 Task: Check the average views per listing of barbeque in the last 3 years.
Action: Mouse moved to (797, 182)
Screenshot: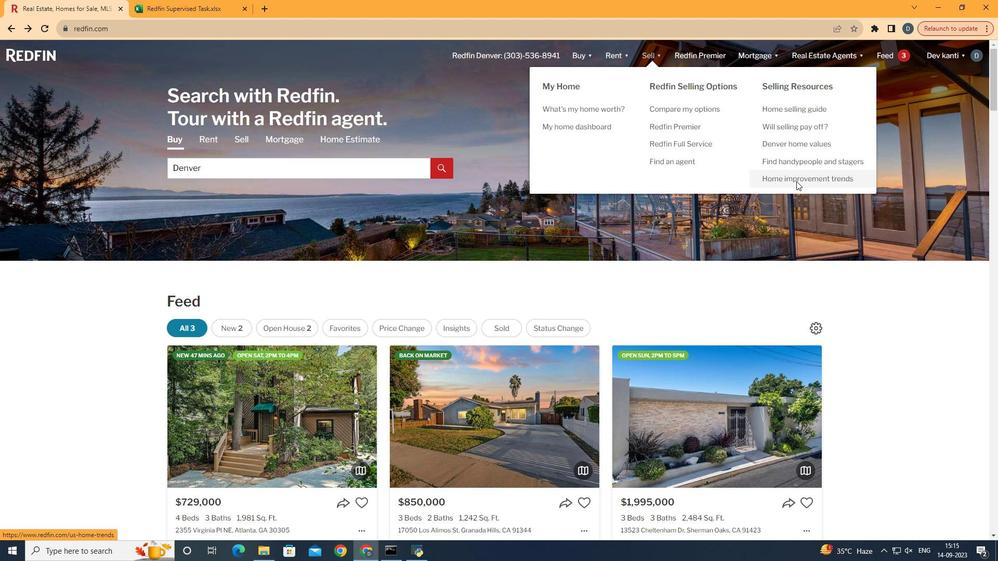 
Action: Mouse pressed left at (797, 182)
Screenshot: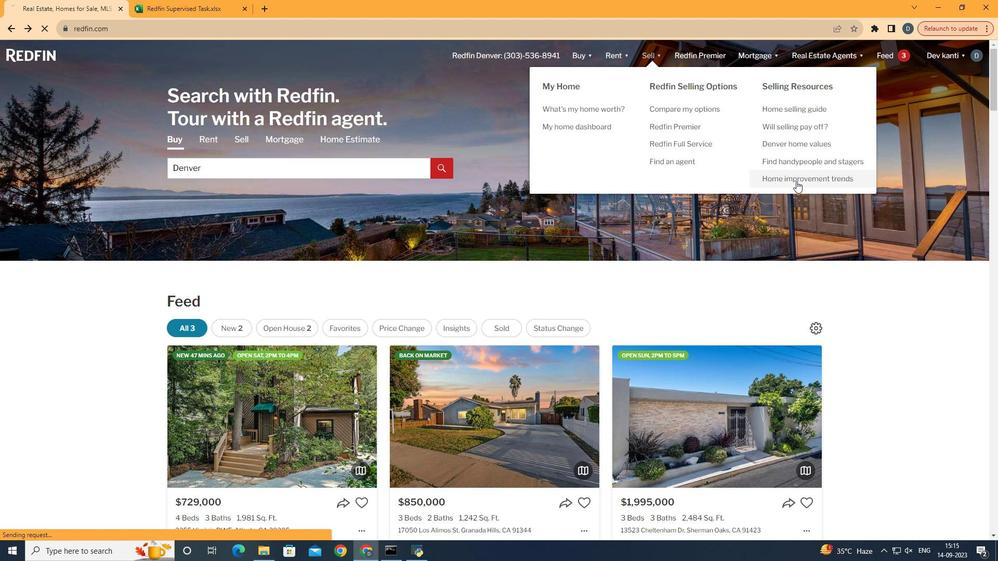 
Action: Mouse moved to (261, 207)
Screenshot: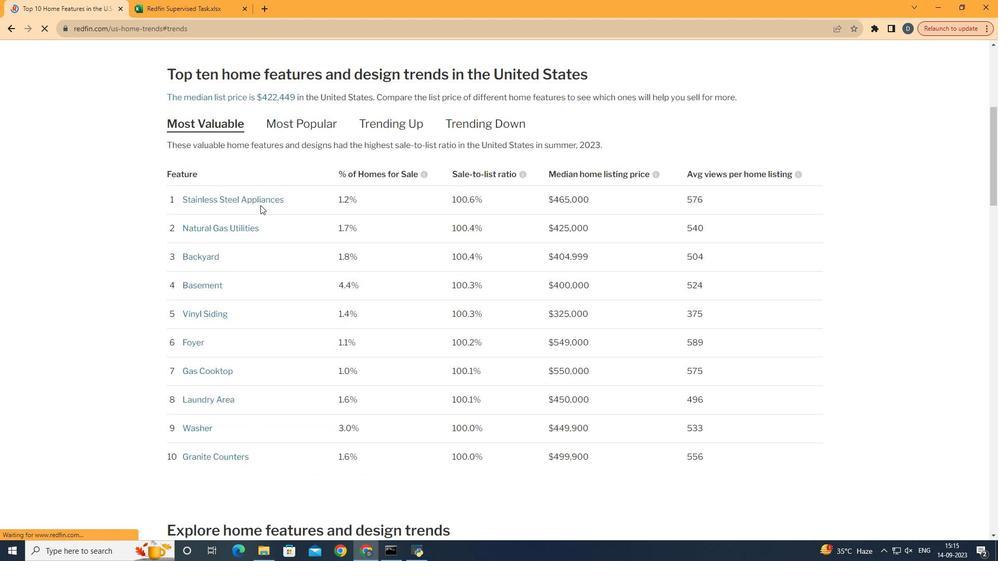 
Action: Mouse pressed left at (261, 207)
Screenshot: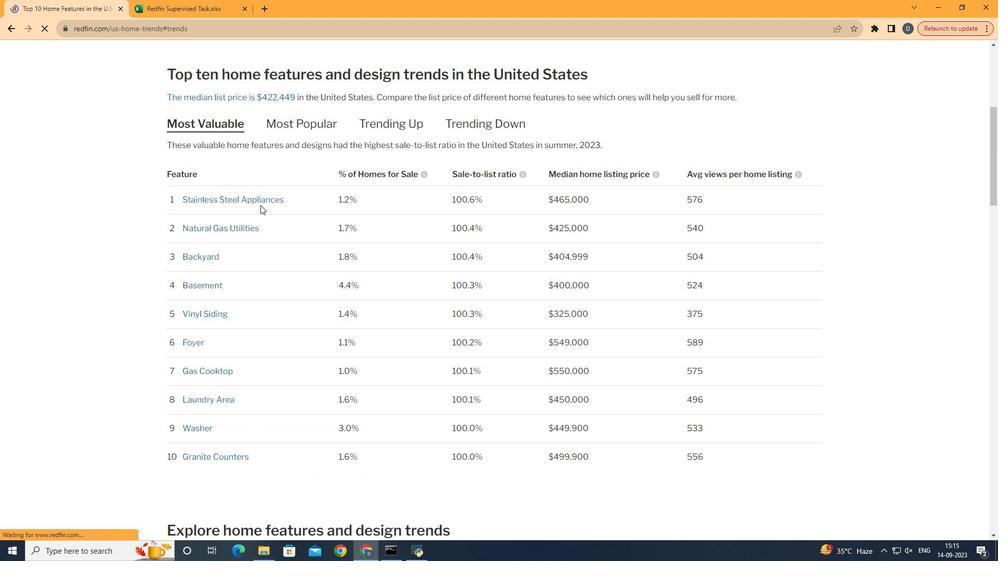 
Action: Mouse moved to (537, 345)
Screenshot: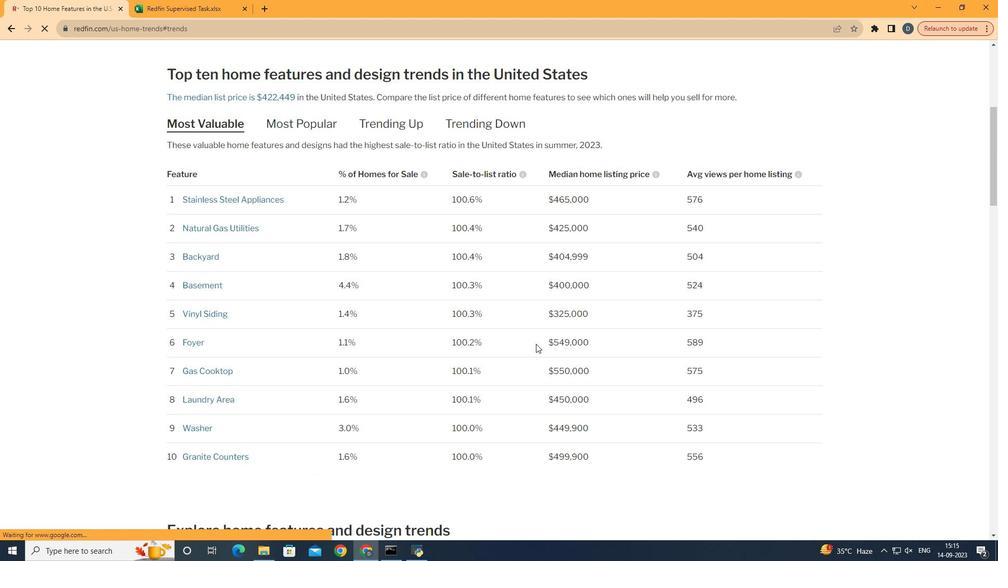 
Action: Mouse scrolled (537, 344) with delta (0, 0)
Screenshot: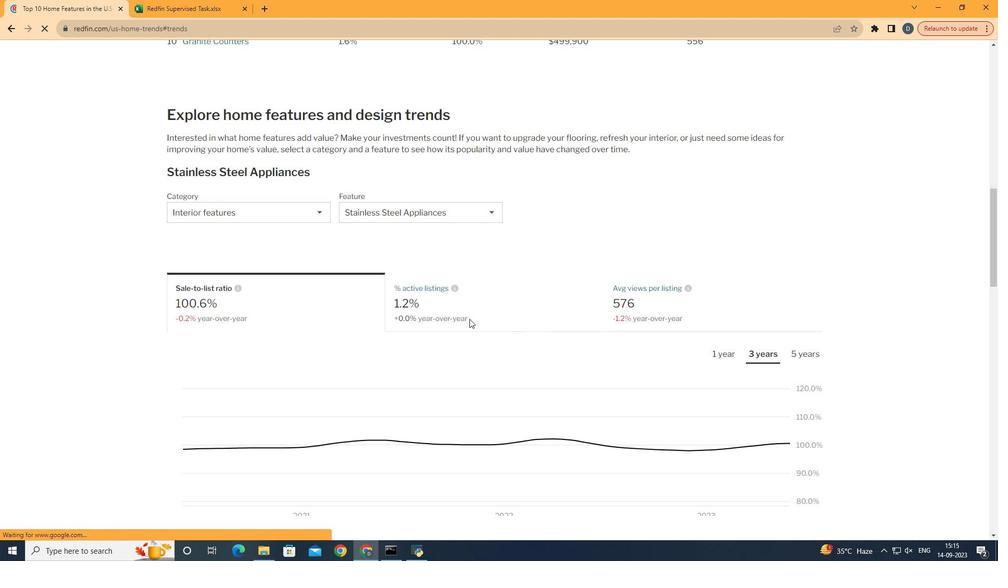 
Action: Mouse scrolled (537, 344) with delta (0, 0)
Screenshot: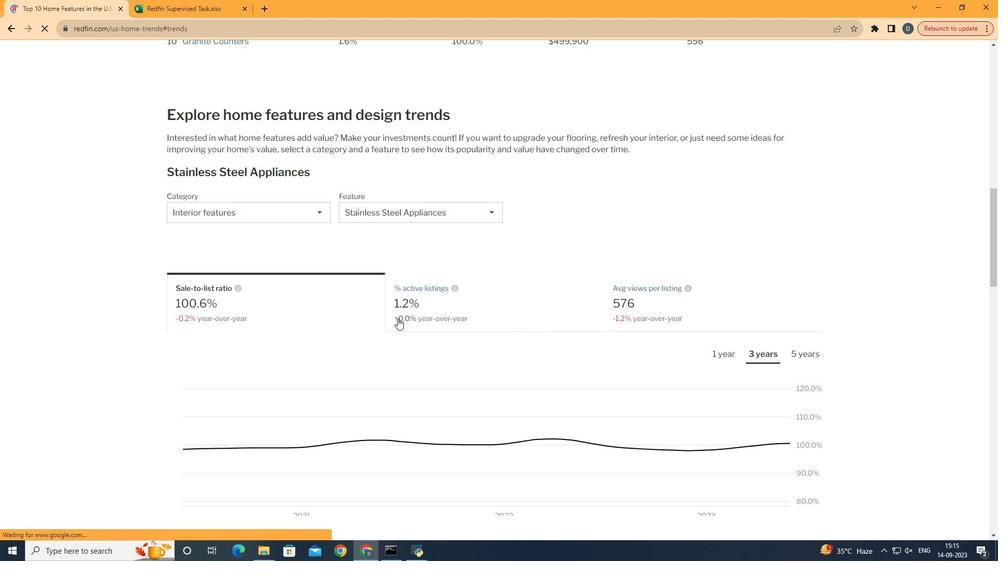 
Action: Mouse scrolled (537, 344) with delta (0, 0)
Screenshot: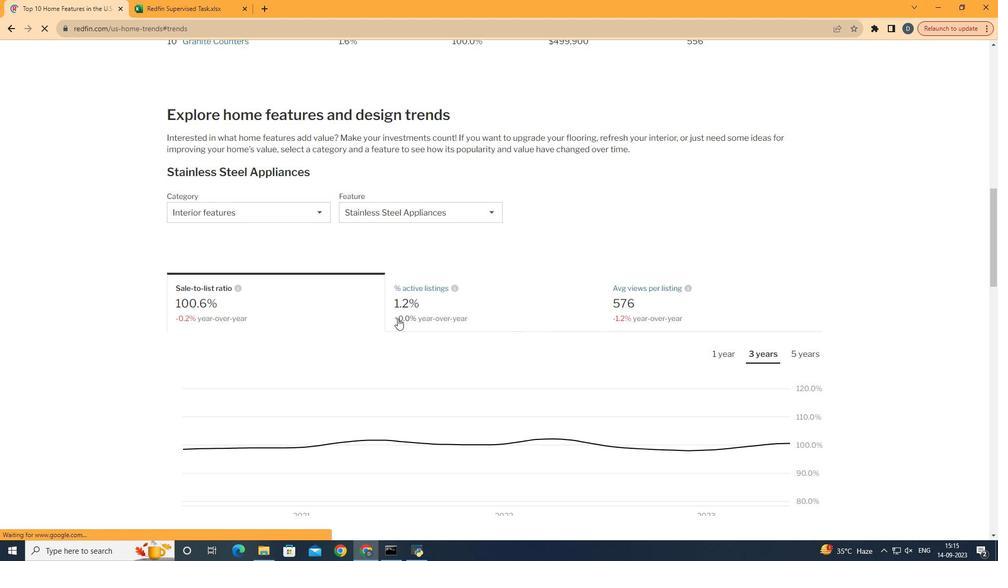 
Action: Mouse scrolled (537, 344) with delta (0, 0)
Screenshot: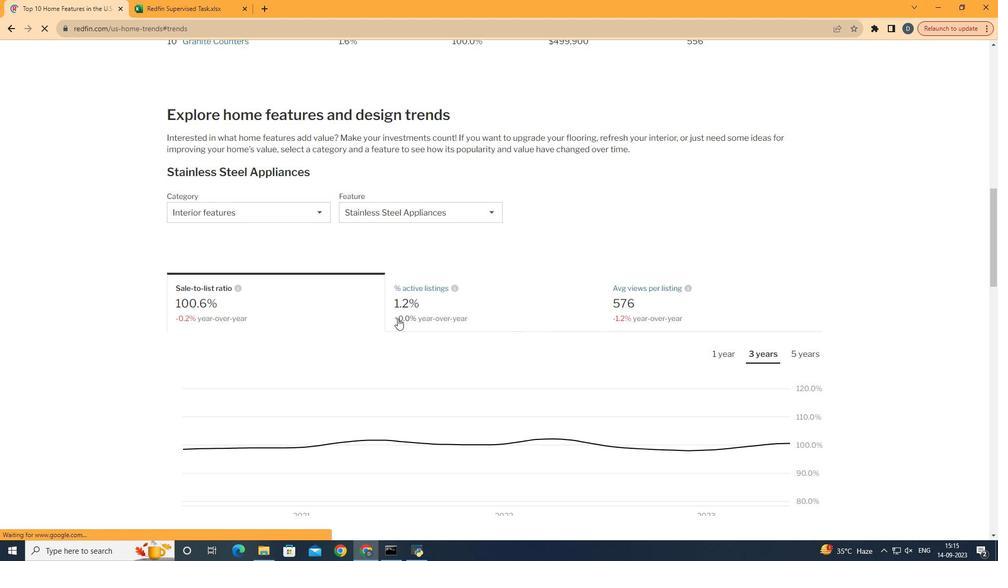 
Action: Mouse scrolled (537, 344) with delta (0, 0)
Screenshot: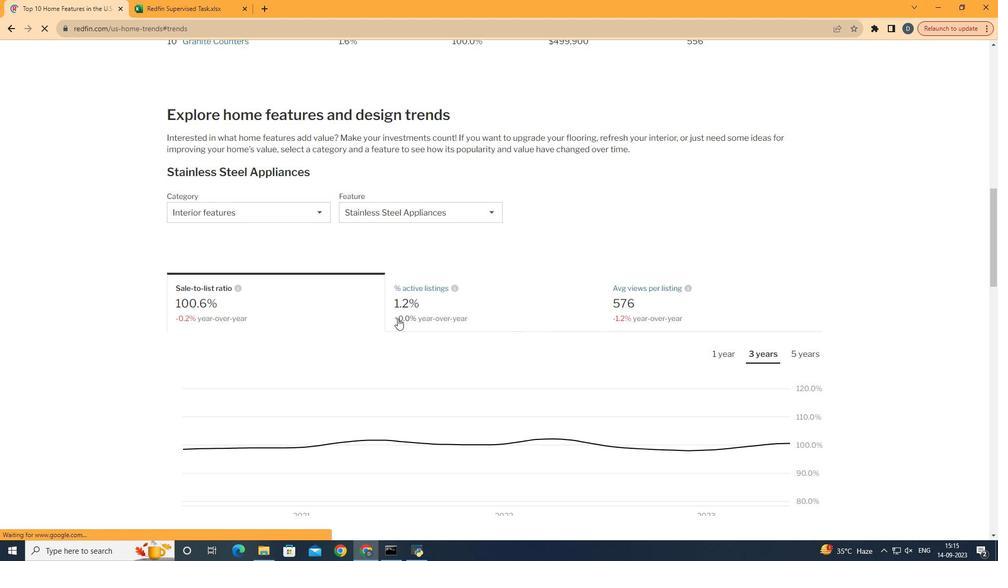 
Action: Mouse scrolled (537, 344) with delta (0, 0)
Screenshot: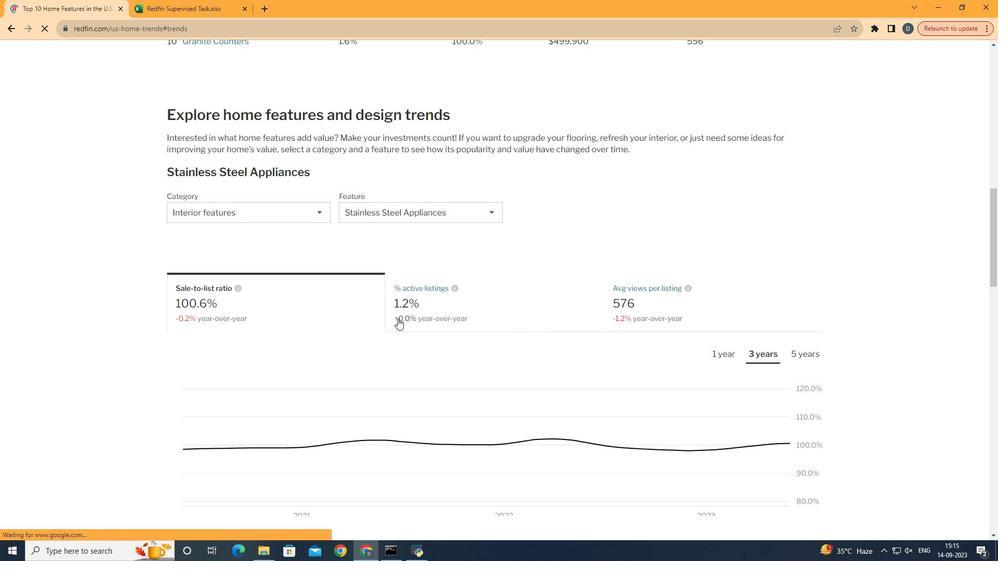 
Action: Mouse scrolled (537, 344) with delta (0, 0)
Screenshot: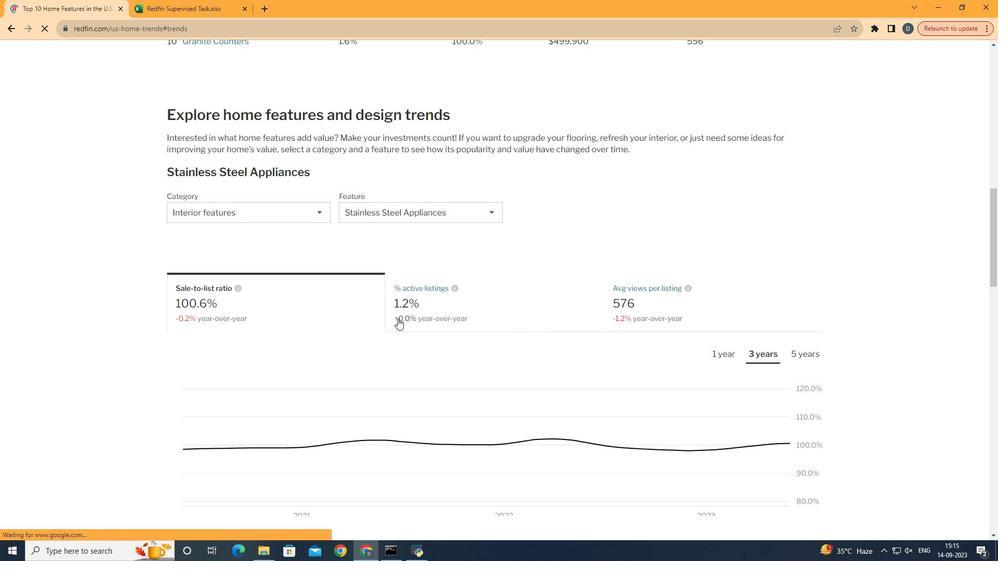 
Action: Mouse scrolled (537, 344) with delta (0, 0)
Screenshot: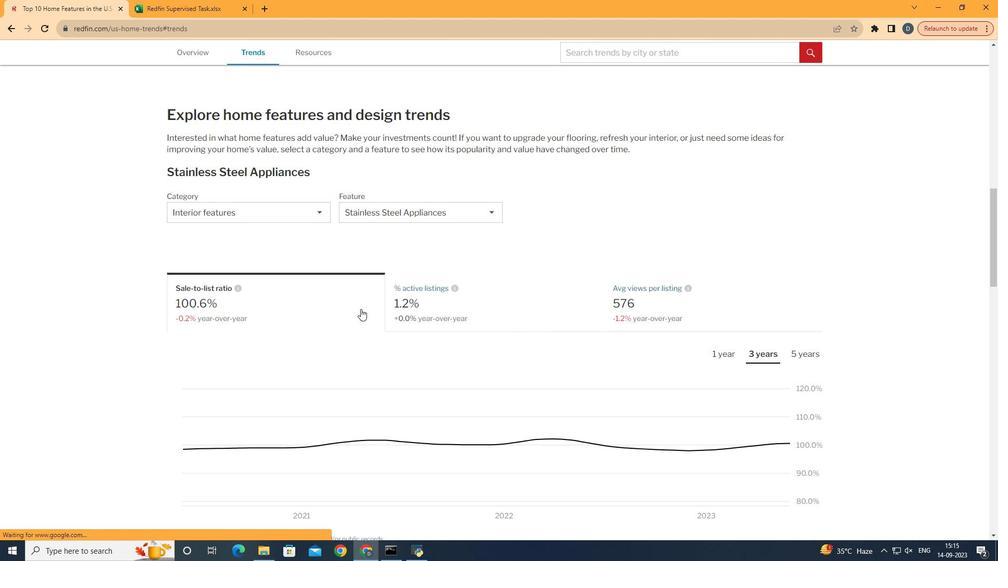 
Action: Mouse moved to (317, 225)
Screenshot: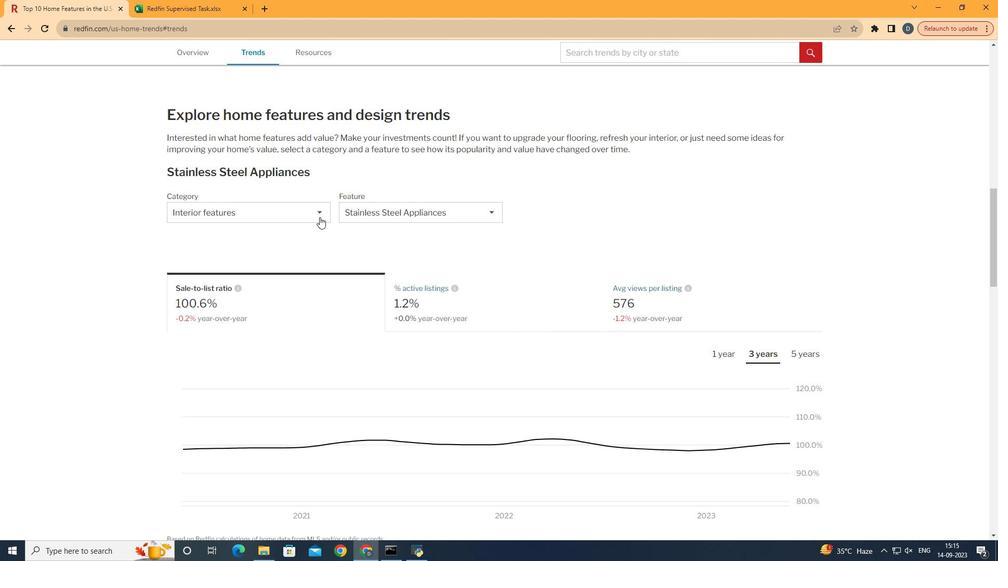 
Action: Mouse pressed left at (317, 225)
Screenshot: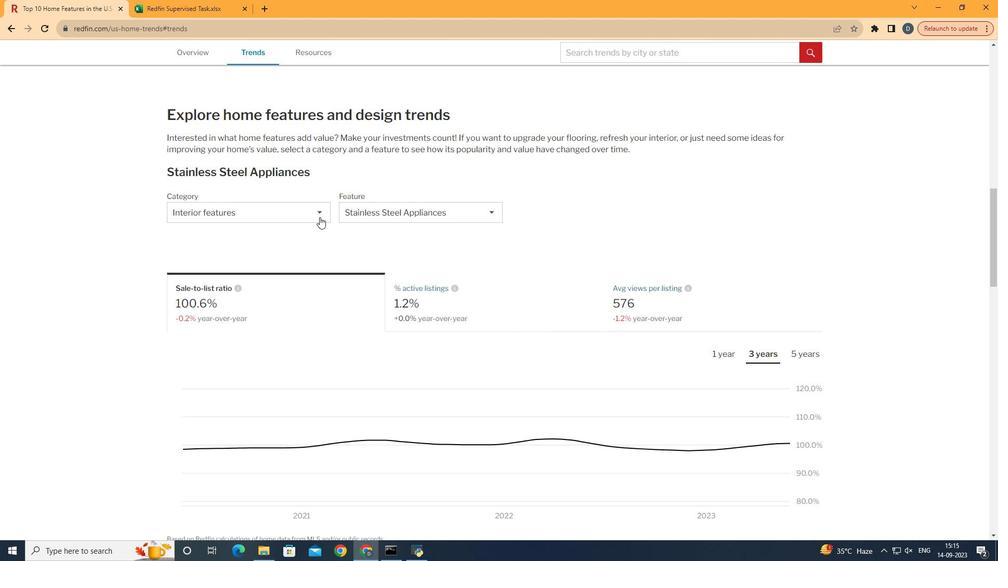 
Action: Mouse moved to (320, 218)
Screenshot: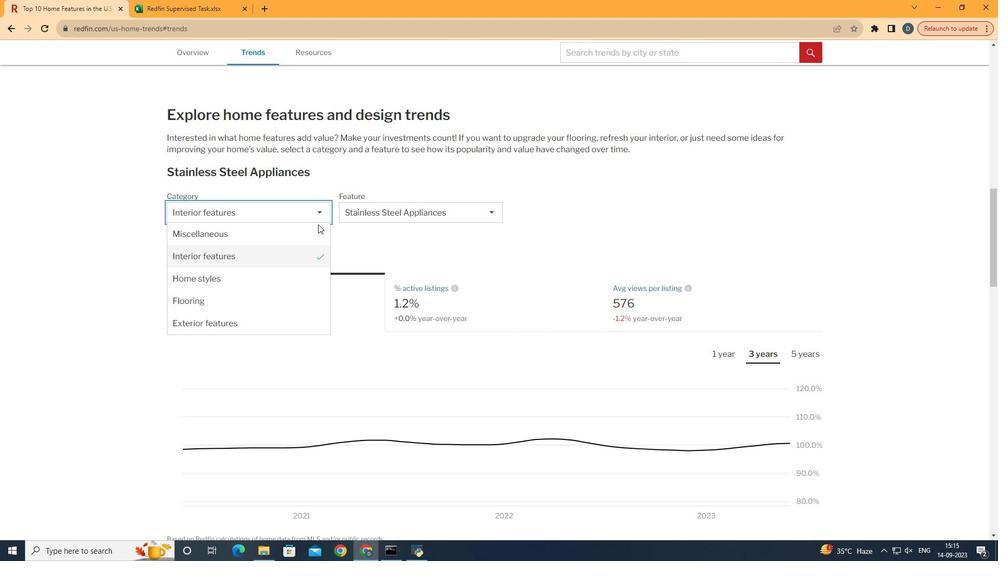 
Action: Mouse pressed left at (320, 218)
Screenshot: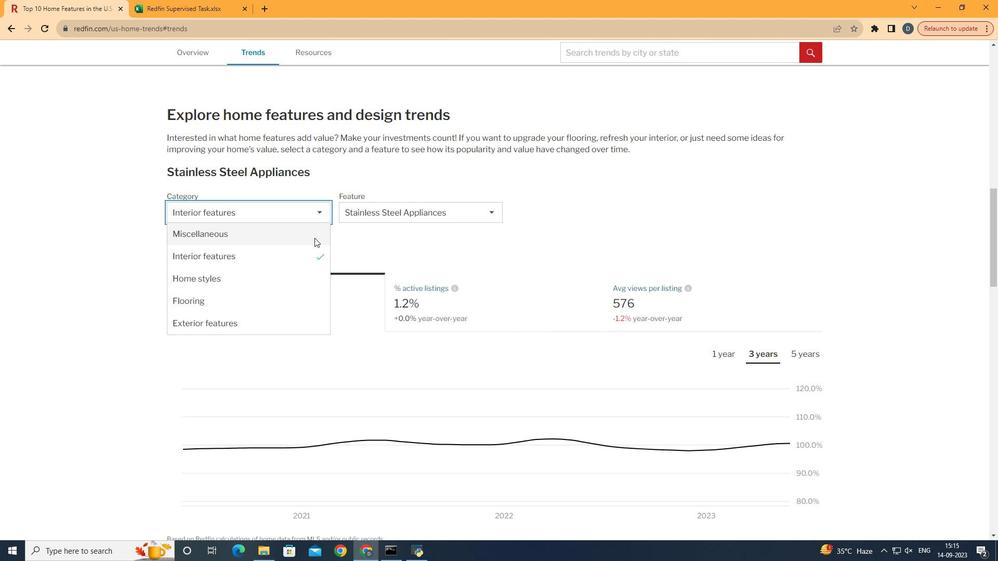 
Action: Mouse moved to (293, 337)
Screenshot: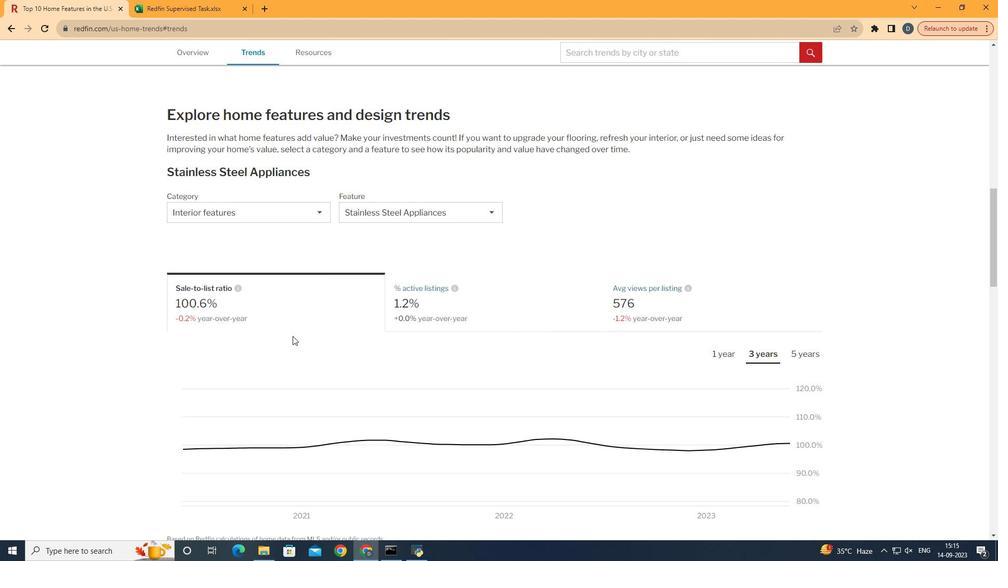 
Action: Mouse pressed left at (293, 337)
Screenshot: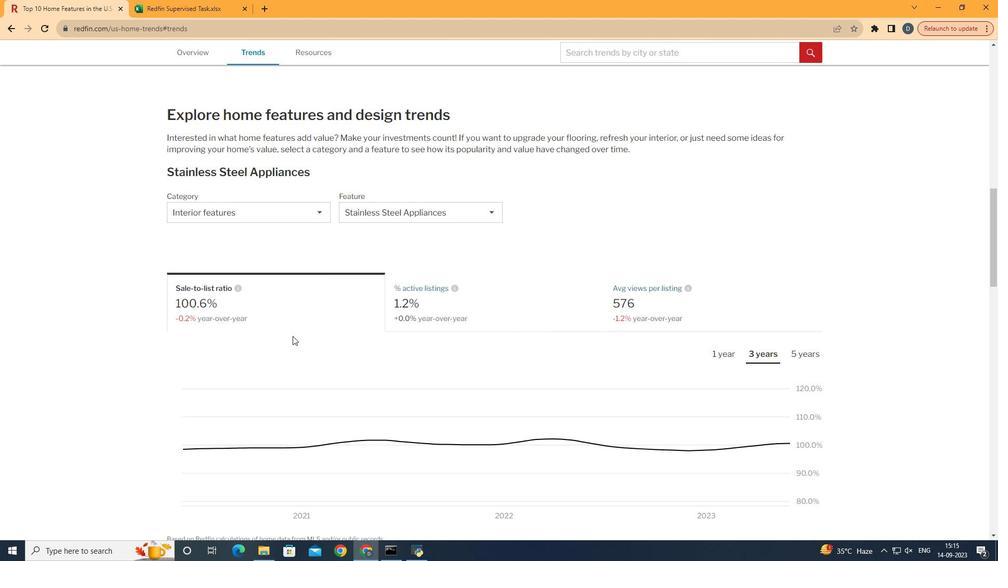 
Action: Mouse moved to (302, 219)
Screenshot: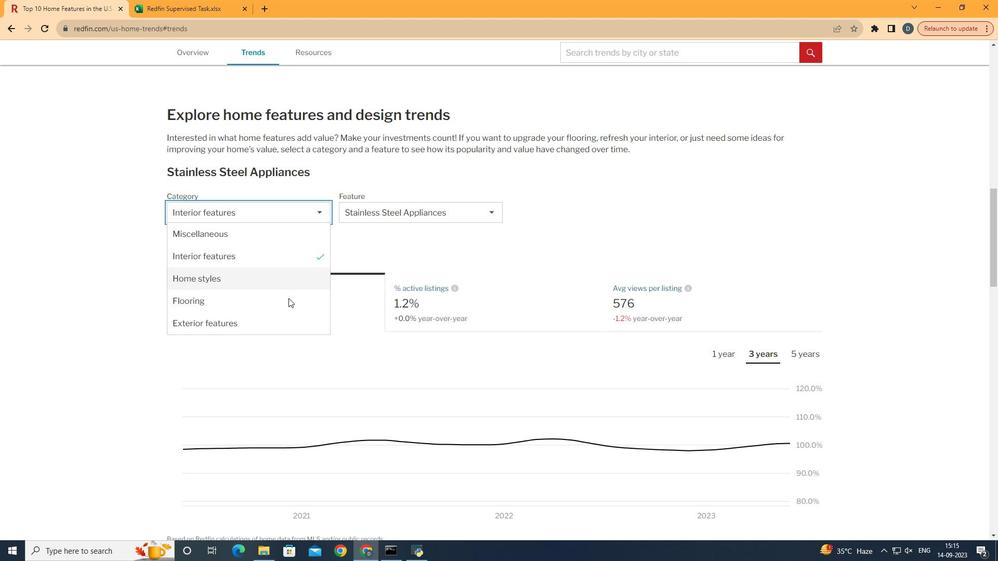 
Action: Mouse pressed left at (302, 219)
Screenshot: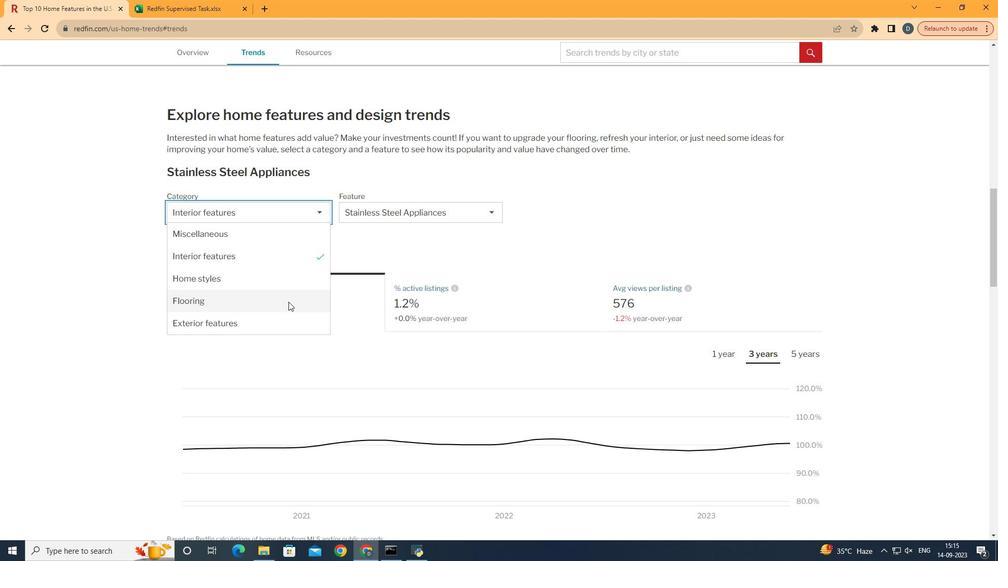 
Action: Mouse moved to (290, 323)
Screenshot: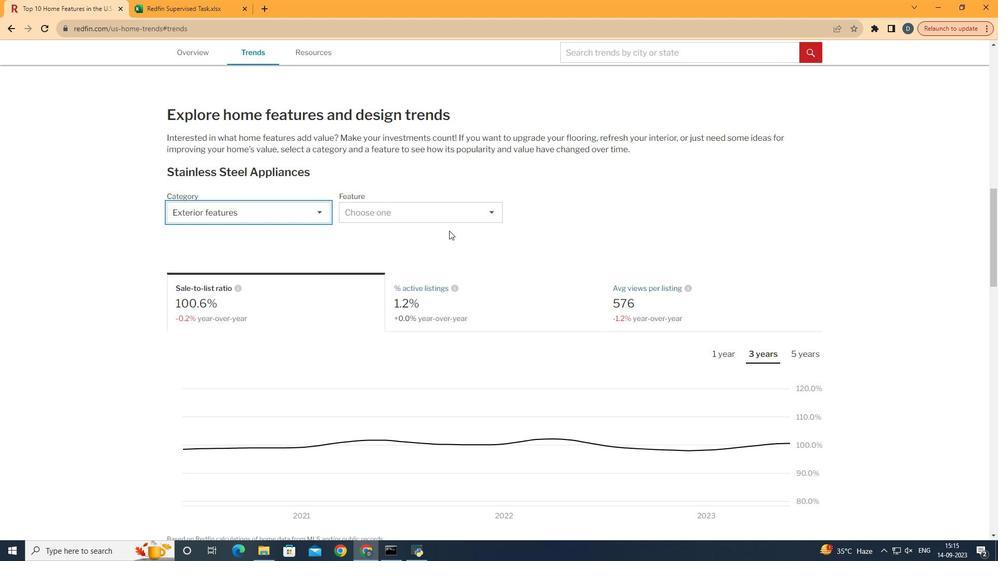 
Action: Mouse pressed left at (290, 323)
Screenshot: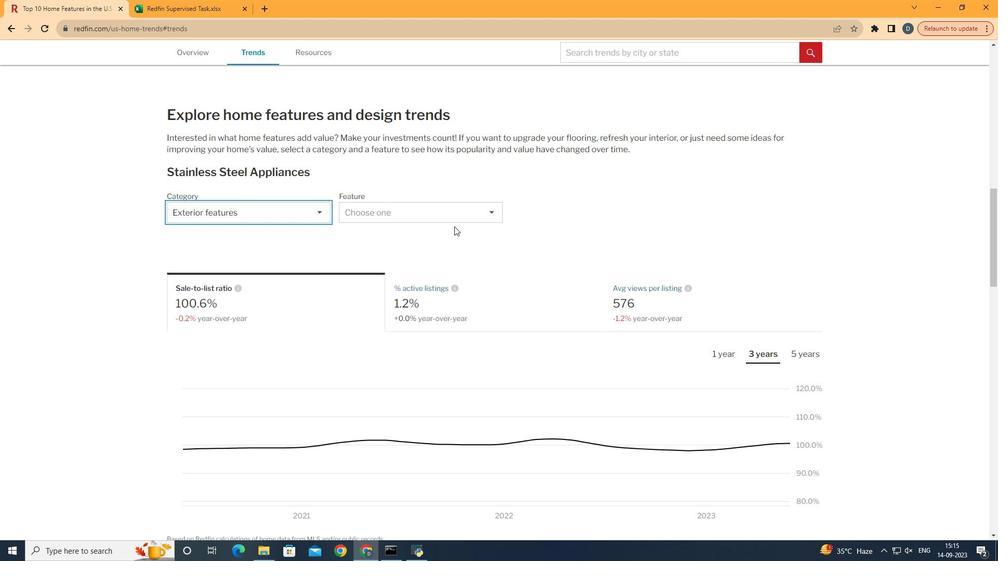 
Action: Mouse moved to (473, 216)
Screenshot: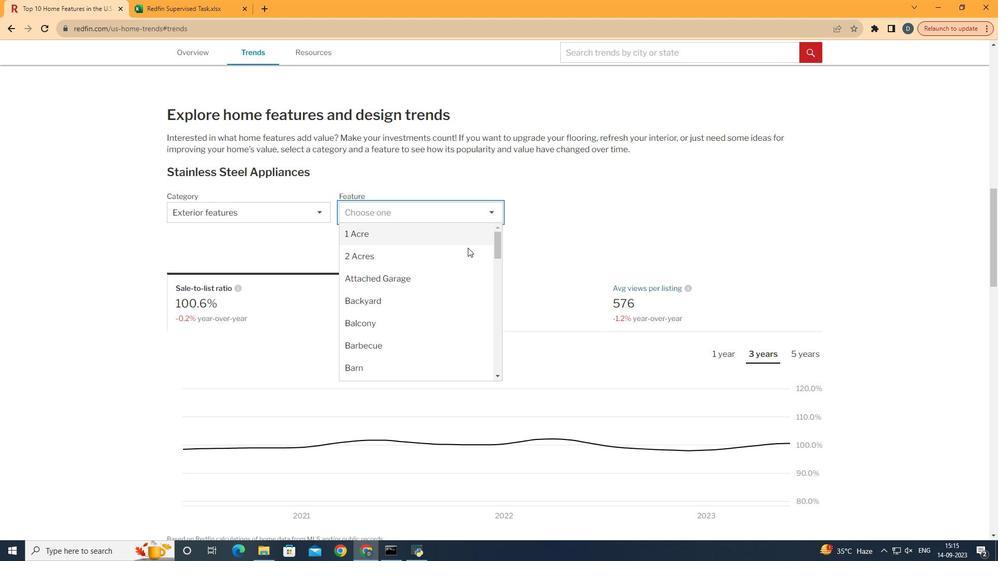 
Action: Mouse pressed left at (473, 216)
Screenshot: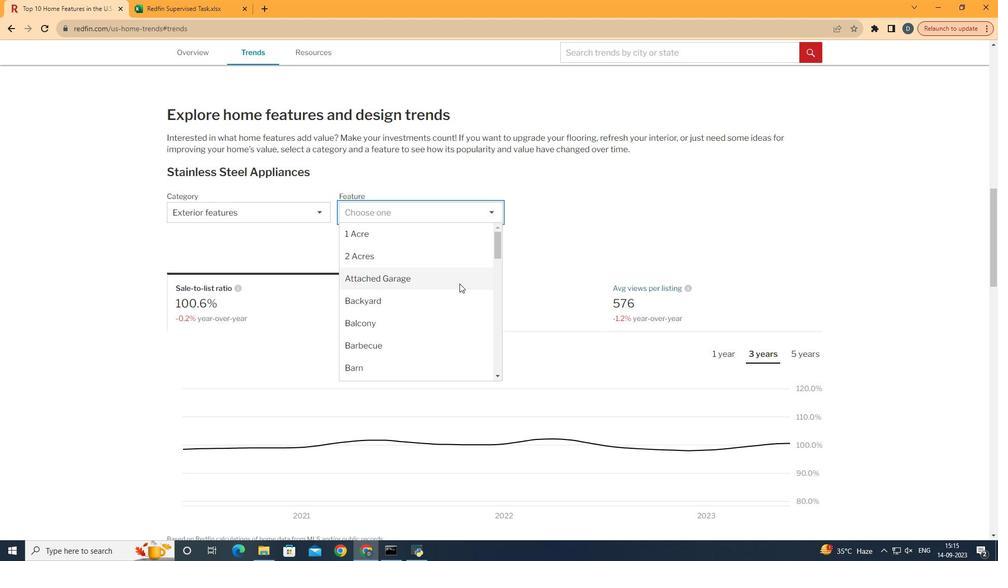 
Action: Mouse moved to (439, 349)
Screenshot: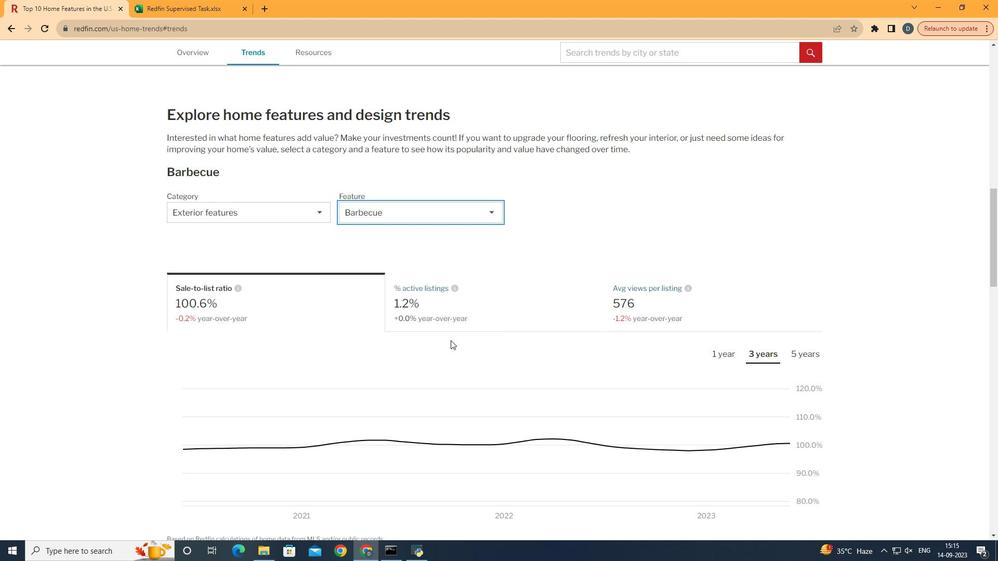 
Action: Mouse pressed left at (439, 349)
Screenshot: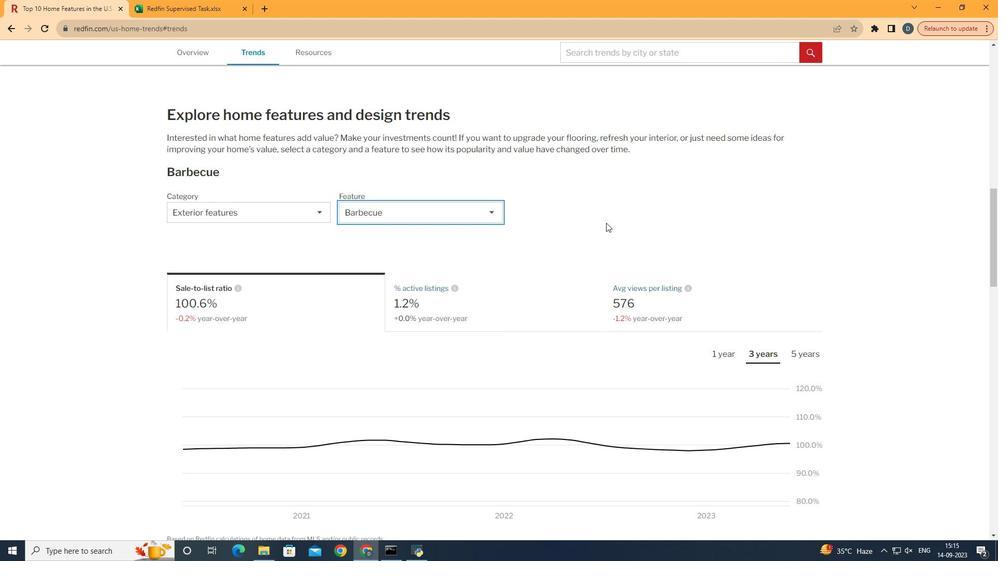 
Action: Mouse moved to (607, 224)
Screenshot: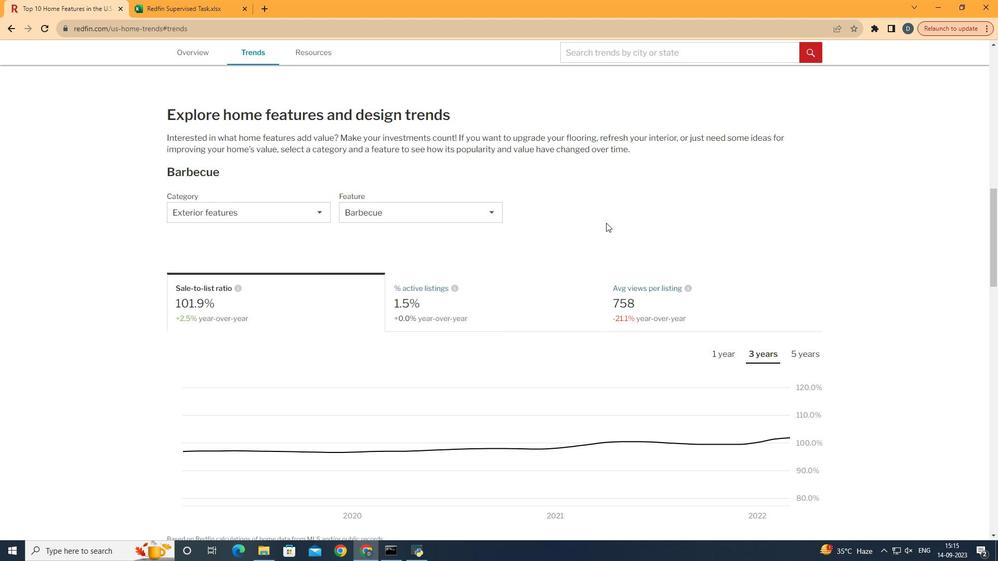 
Action: Mouse pressed left at (607, 224)
Screenshot: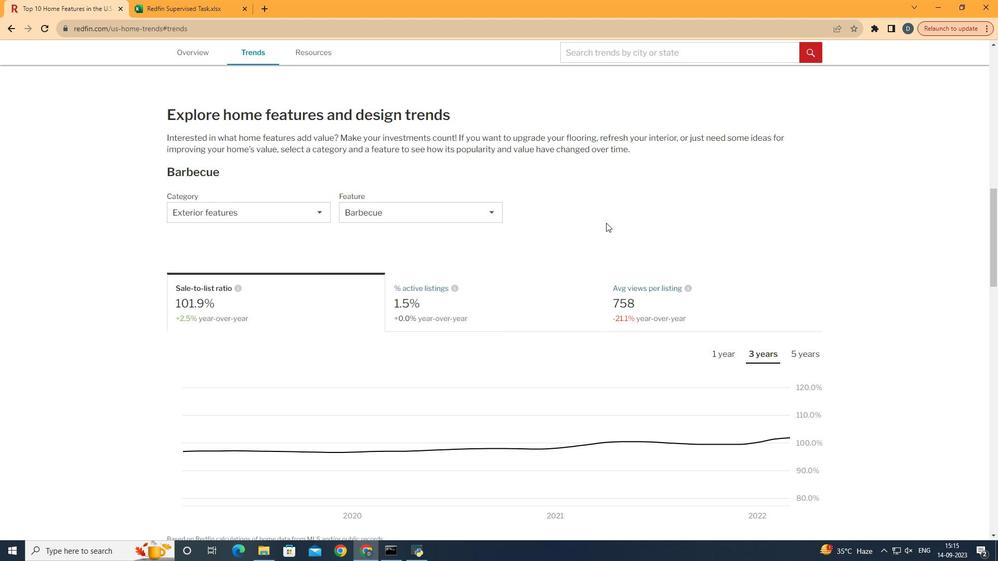 
Action: Mouse scrolled (607, 223) with delta (0, 0)
Screenshot: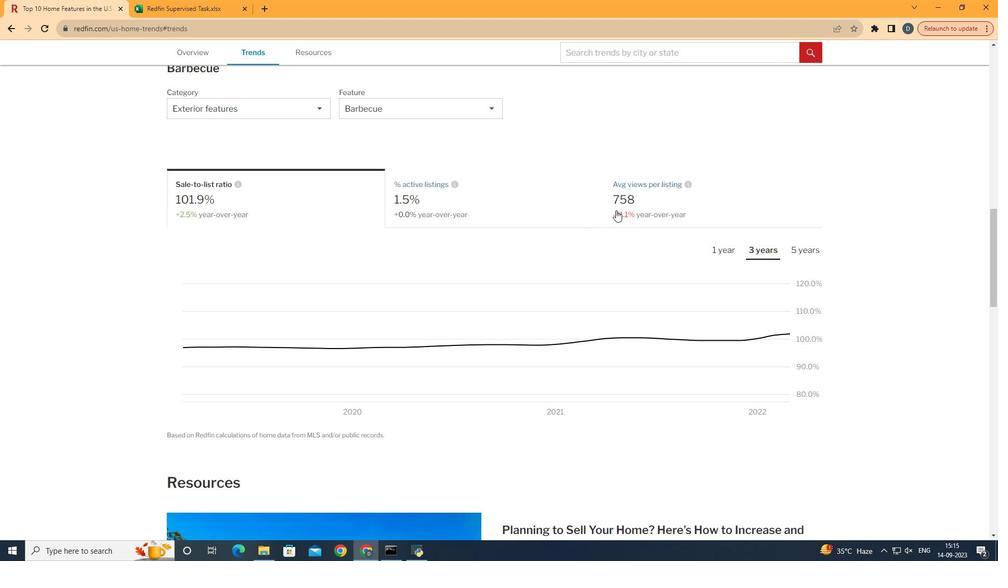 
Action: Mouse scrolled (607, 223) with delta (0, 0)
Screenshot: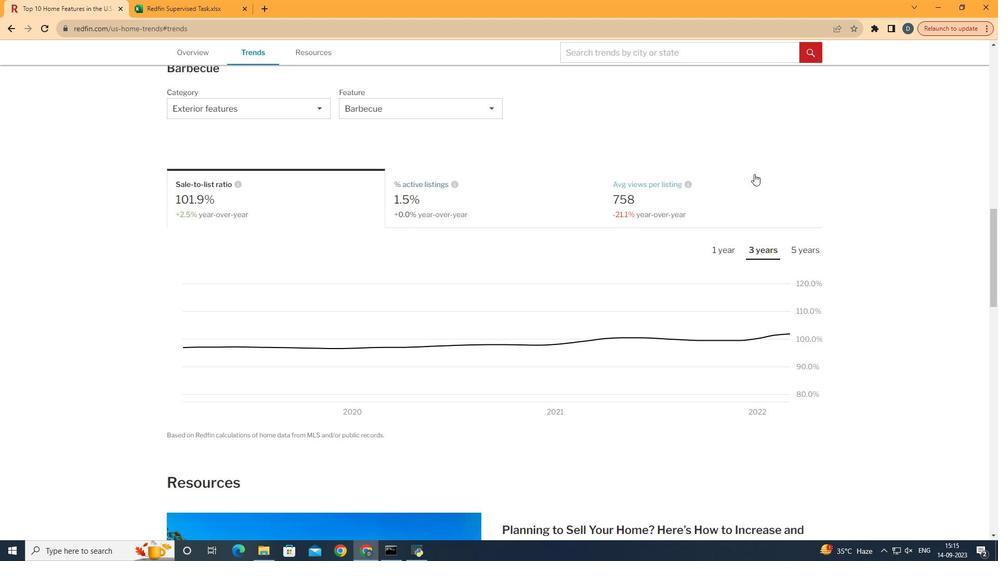
Action: Mouse moved to (767, 196)
Screenshot: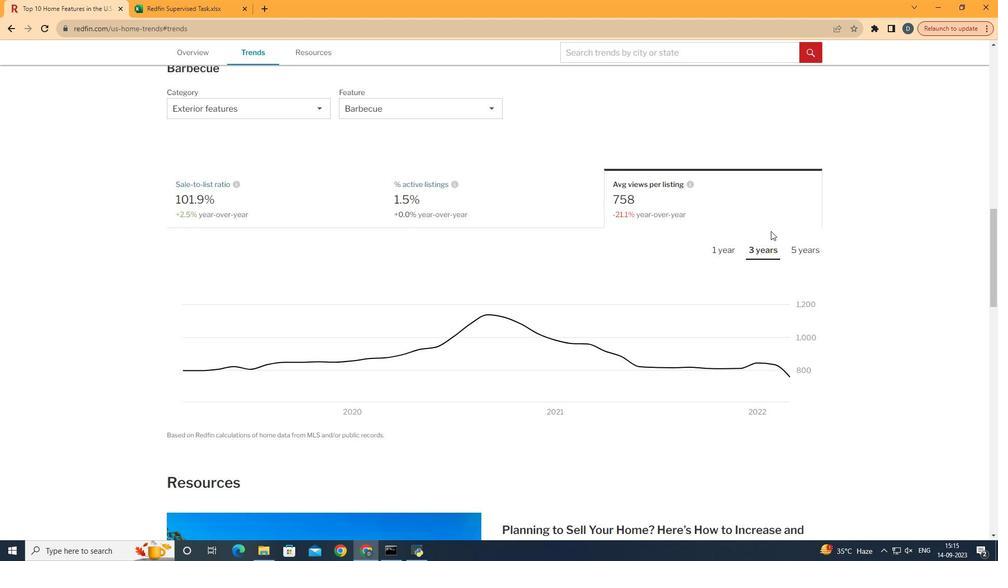 
Action: Mouse pressed left at (767, 196)
Screenshot: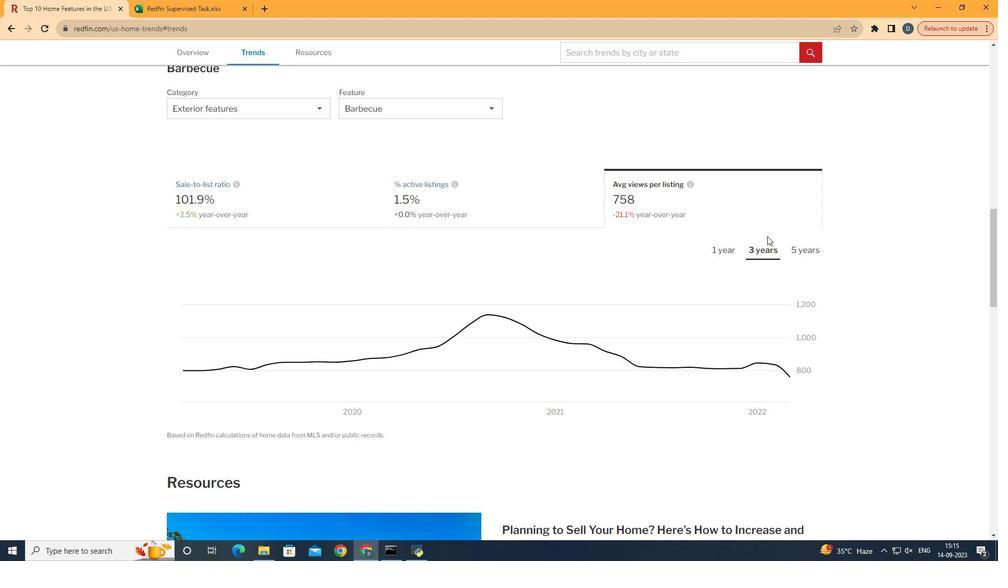 
Action: Mouse moved to (773, 248)
Screenshot: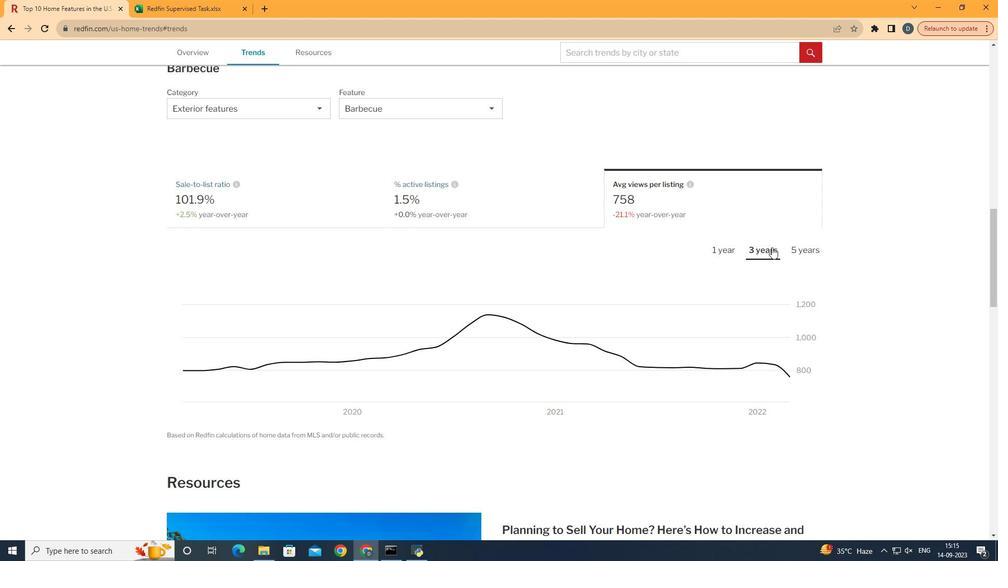 
